 Task: Set the Layer B modulation for the ISDB-T reception parameter to QPSK.
Action: Mouse moved to (120, 14)
Screenshot: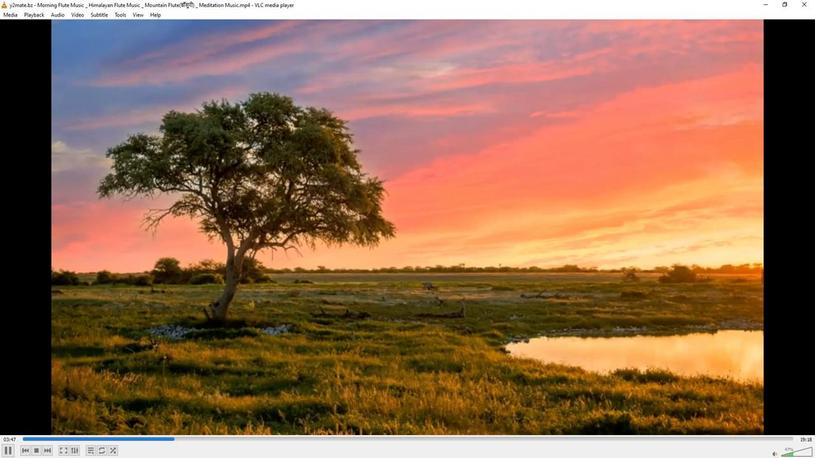 
Action: Mouse pressed left at (120, 14)
Screenshot: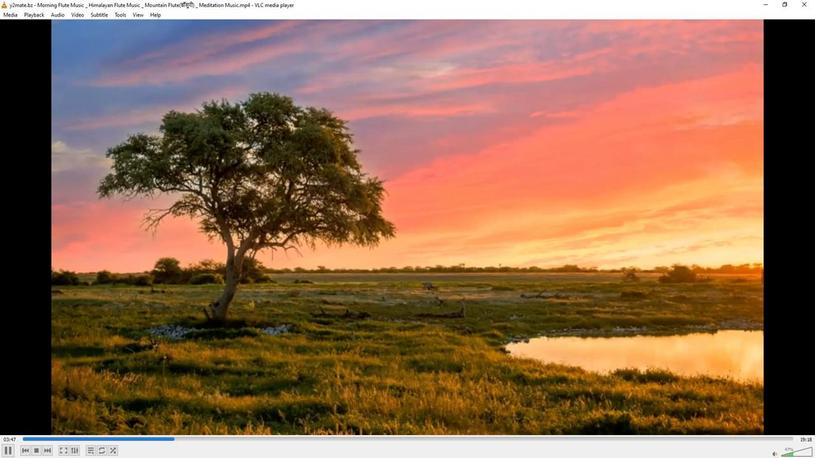 
Action: Mouse moved to (128, 115)
Screenshot: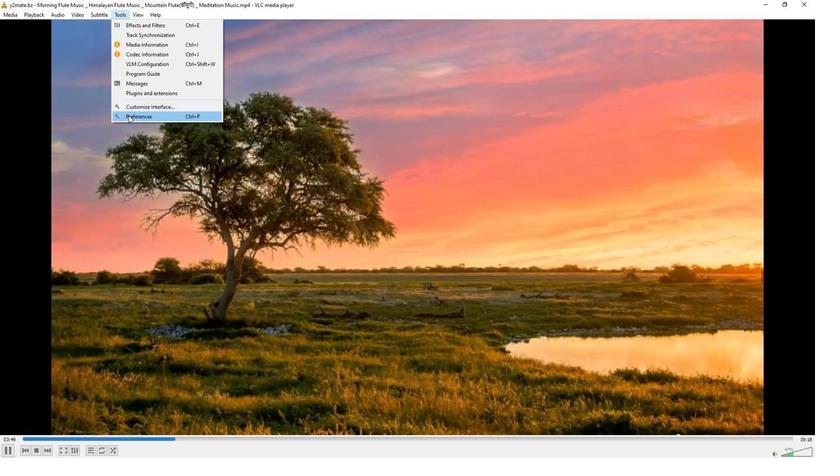 
Action: Mouse pressed left at (128, 115)
Screenshot: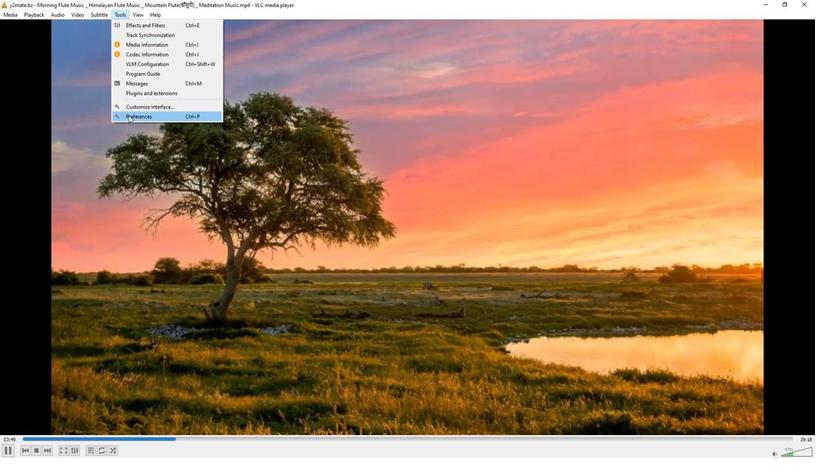
Action: Mouse moved to (268, 374)
Screenshot: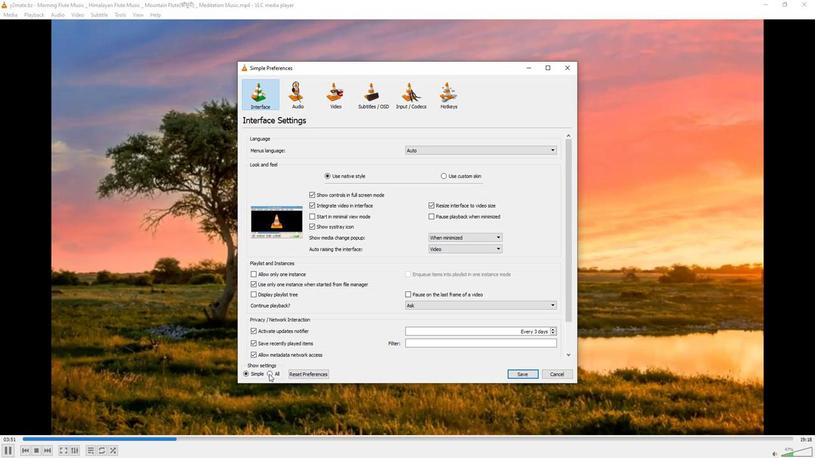 
Action: Mouse pressed left at (268, 374)
Screenshot: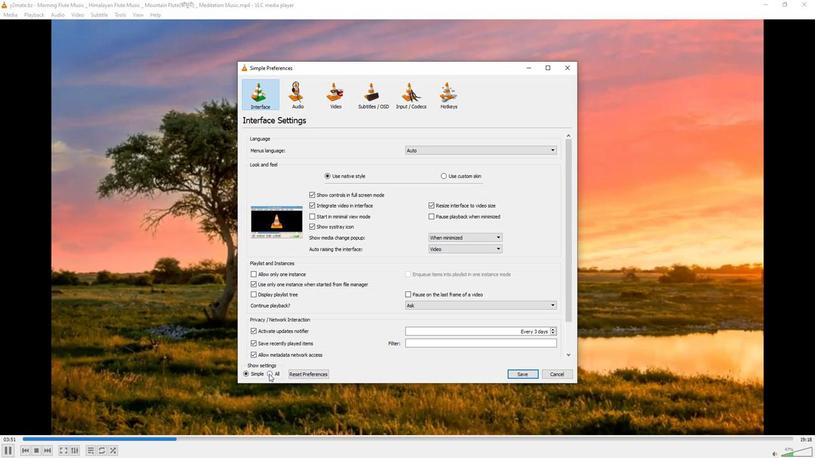 
Action: Mouse moved to (252, 230)
Screenshot: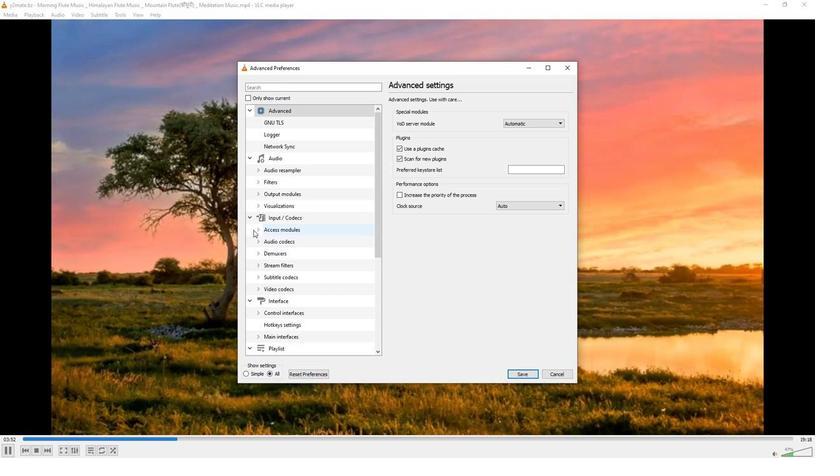 
Action: Mouse pressed left at (252, 230)
Screenshot: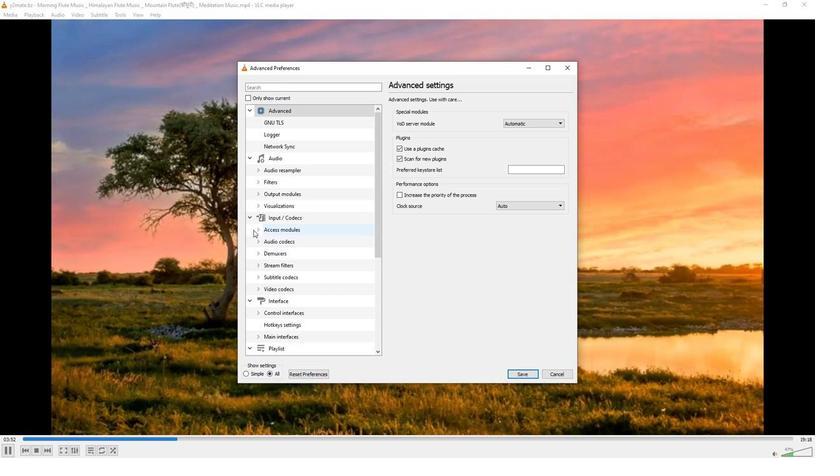 
Action: Mouse moved to (254, 229)
Screenshot: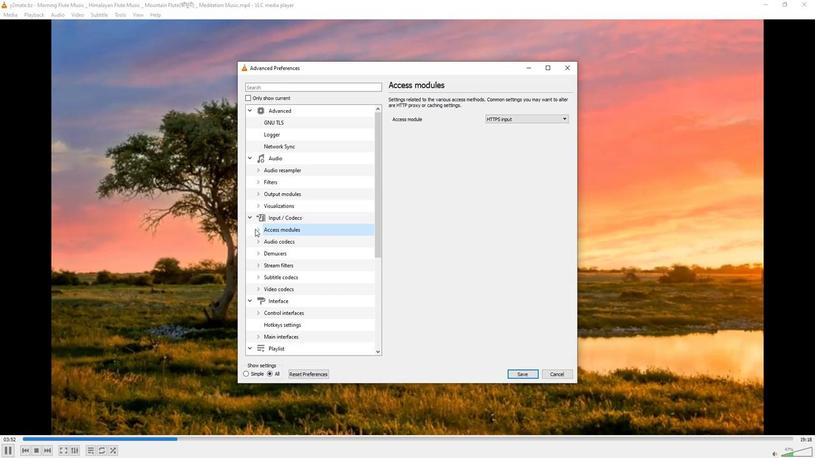 
Action: Mouse pressed left at (254, 229)
Screenshot: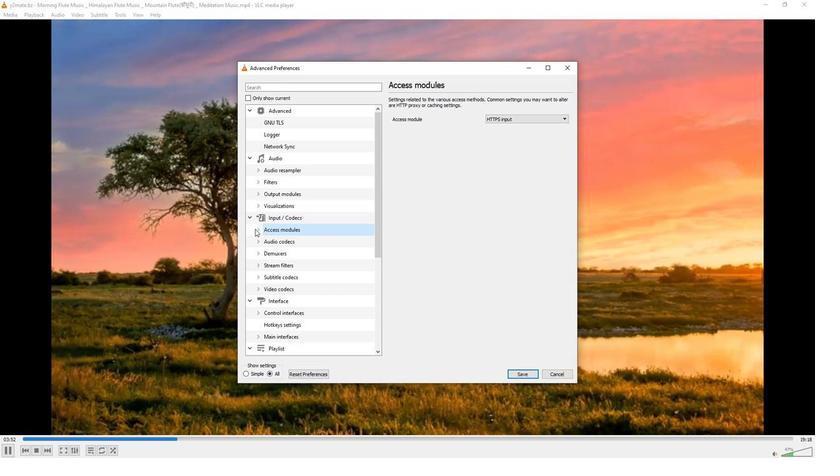 
Action: Mouse moved to (256, 228)
Screenshot: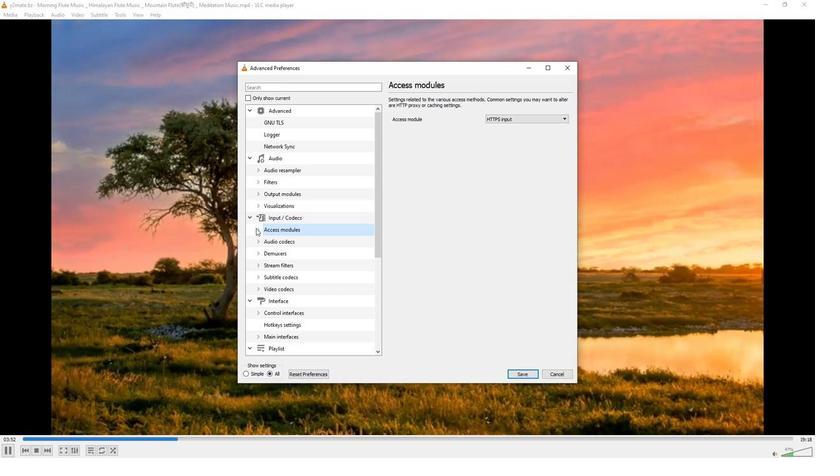 
Action: Mouse pressed left at (256, 228)
Screenshot: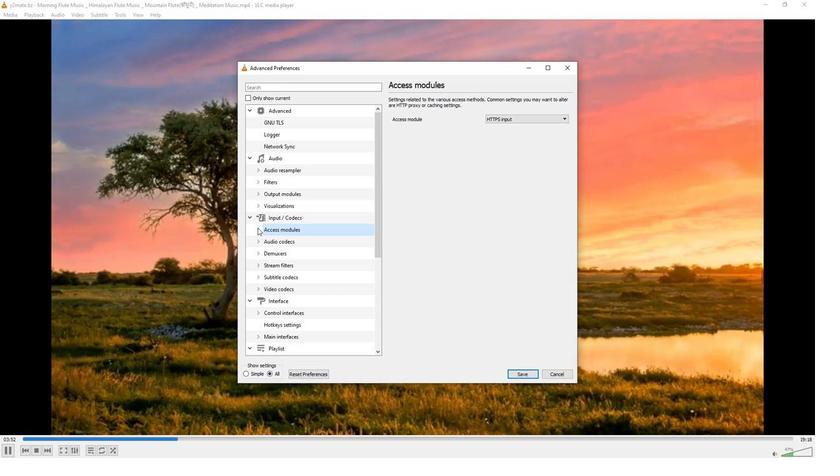 
Action: Mouse moved to (277, 300)
Screenshot: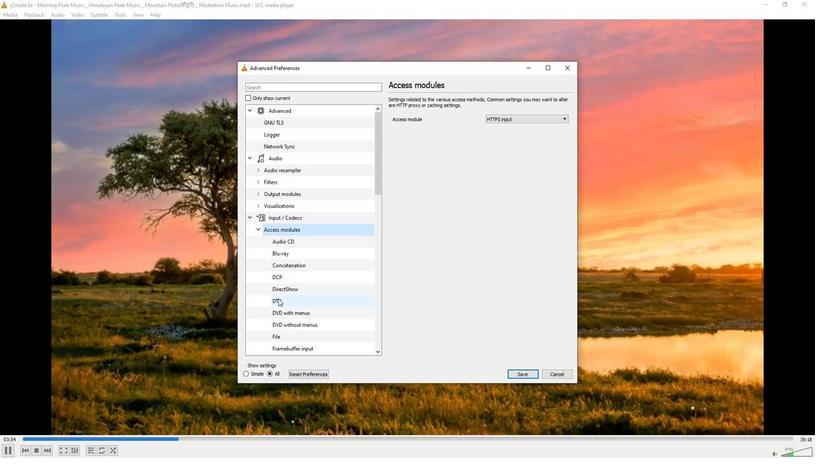 
Action: Mouse pressed left at (277, 300)
Screenshot: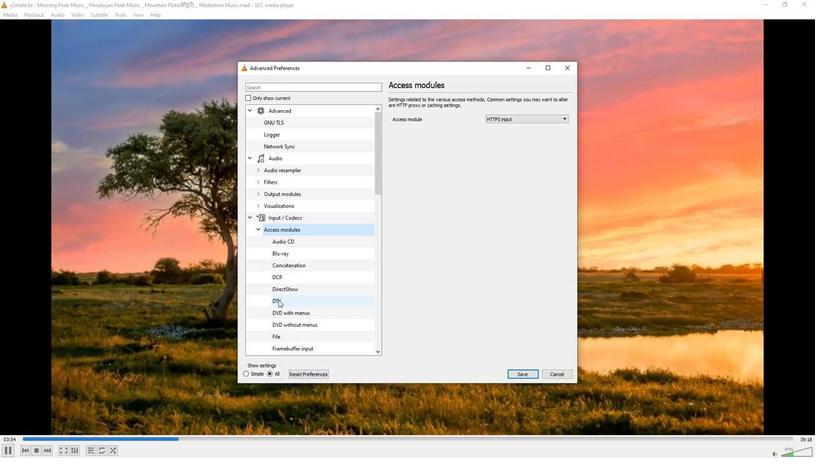 
Action: Mouse moved to (550, 325)
Screenshot: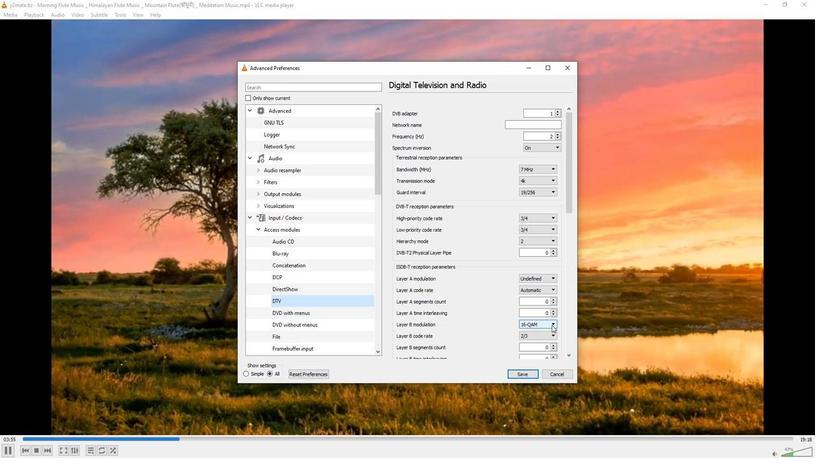 
Action: Mouse pressed left at (550, 325)
Screenshot: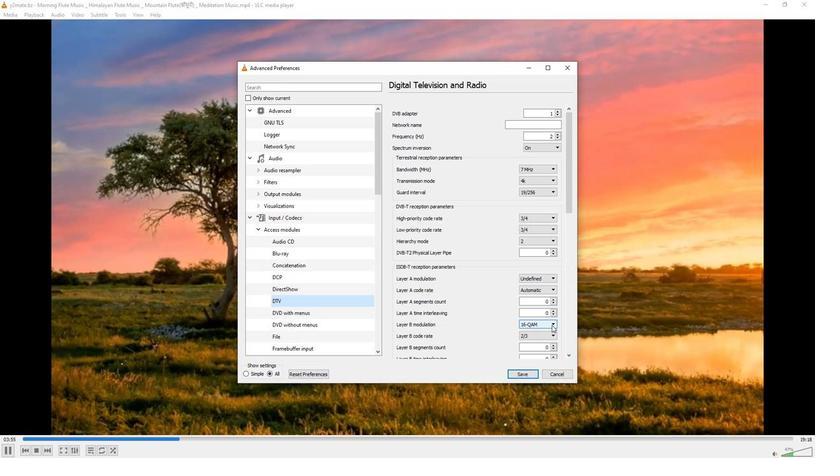 
Action: Mouse moved to (542, 343)
Screenshot: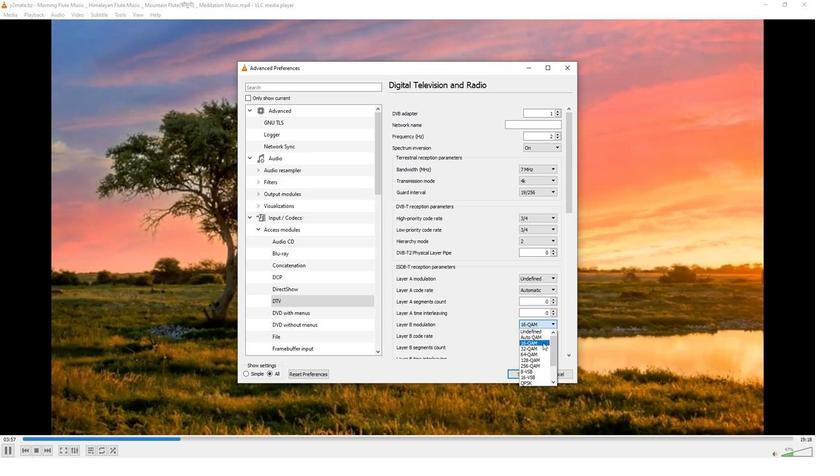 
Action: Mouse scrolled (542, 342) with delta (0, 0)
Screenshot: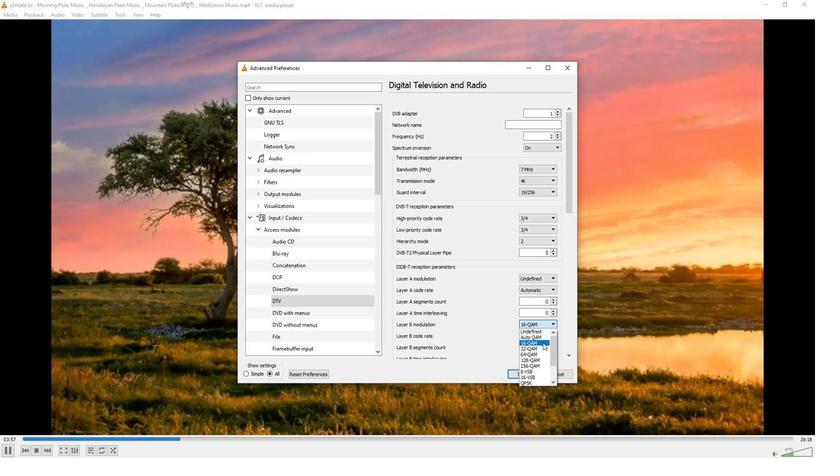 
Action: Mouse moved to (534, 364)
Screenshot: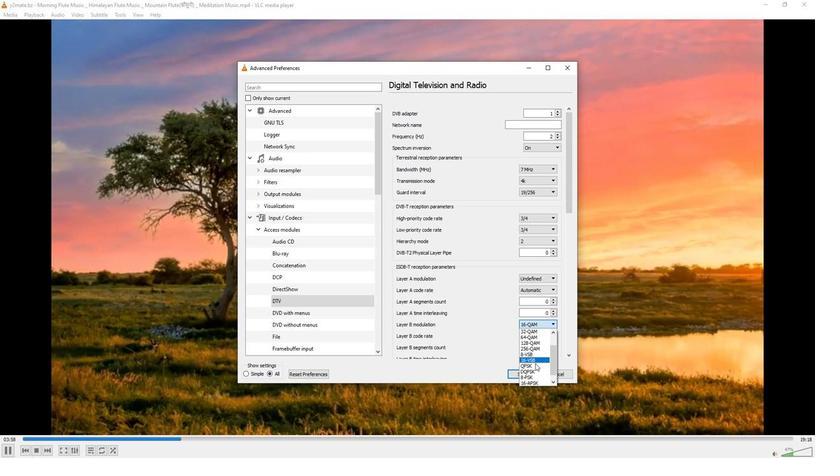 
Action: Mouse pressed left at (534, 364)
Screenshot: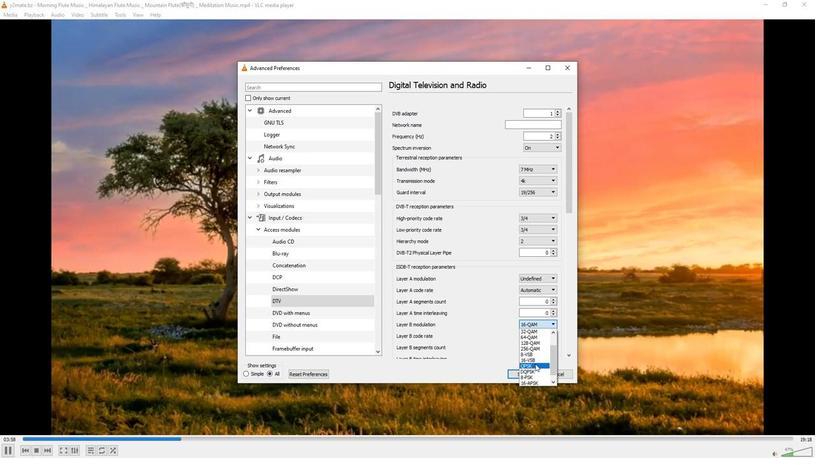 
Action: Mouse moved to (512, 357)
Screenshot: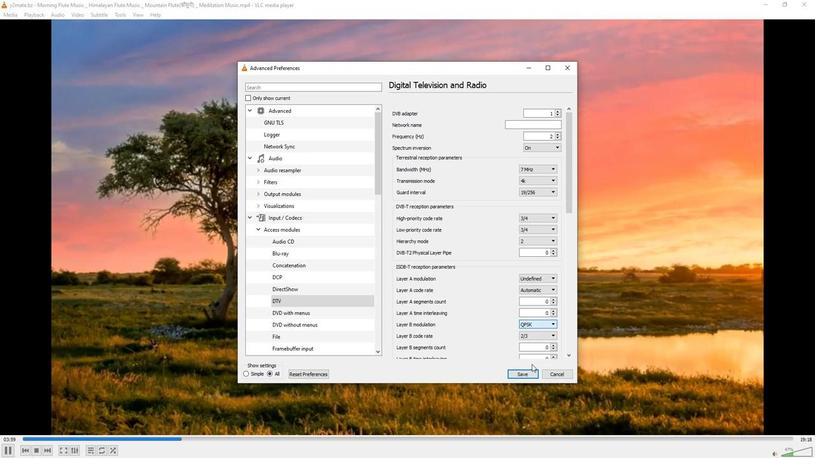 
